 Task: Change the inter-picture dwt filter of the Dirac video decoder using libschroedinger to "Deslauriers-Dubuc (13,7)".
Action: Mouse moved to (125, 16)
Screenshot: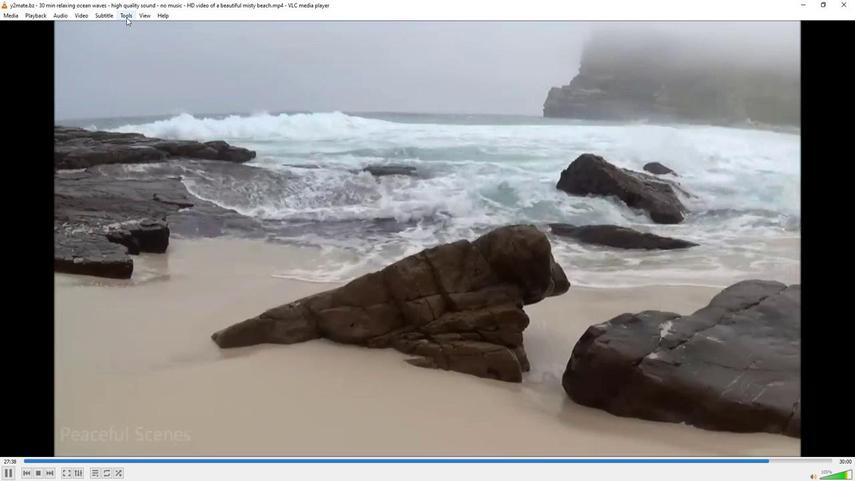 
Action: Mouse pressed left at (125, 16)
Screenshot: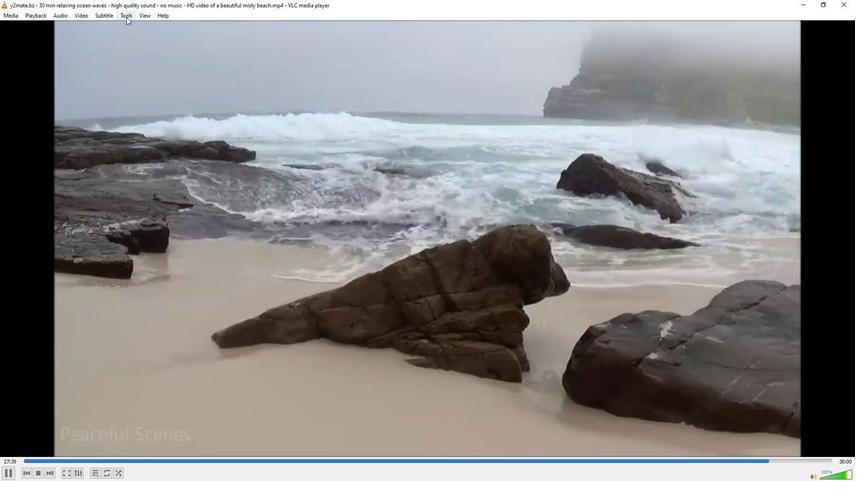 
Action: Mouse moved to (148, 119)
Screenshot: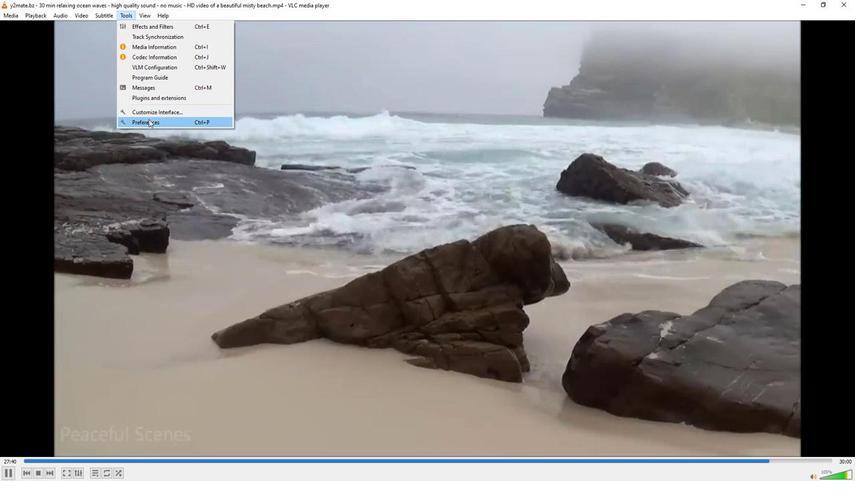 
Action: Mouse pressed left at (148, 119)
Screenshot: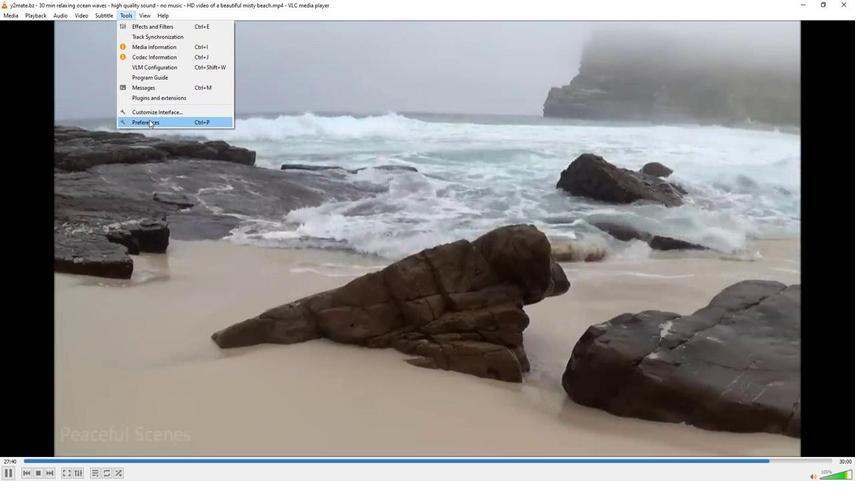 
Action: Mouse moved to (98, 373)
Screenshot: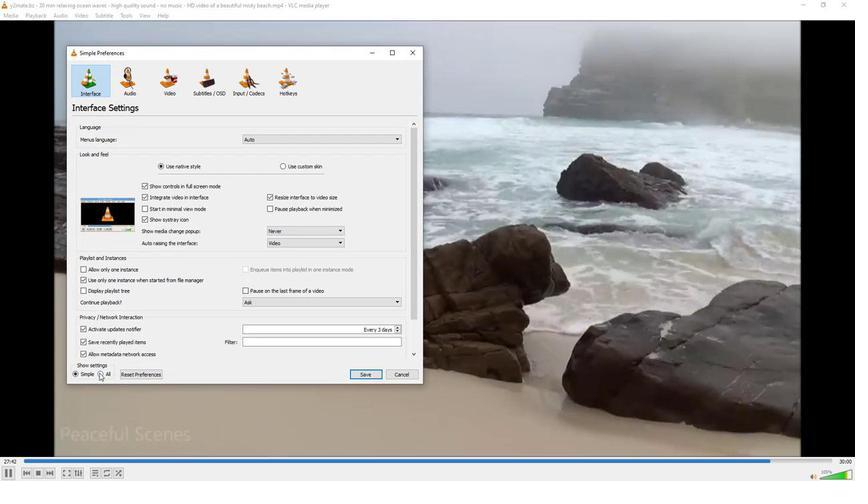 
Action: Mouse pressed left at (98, 373)
Screenshot: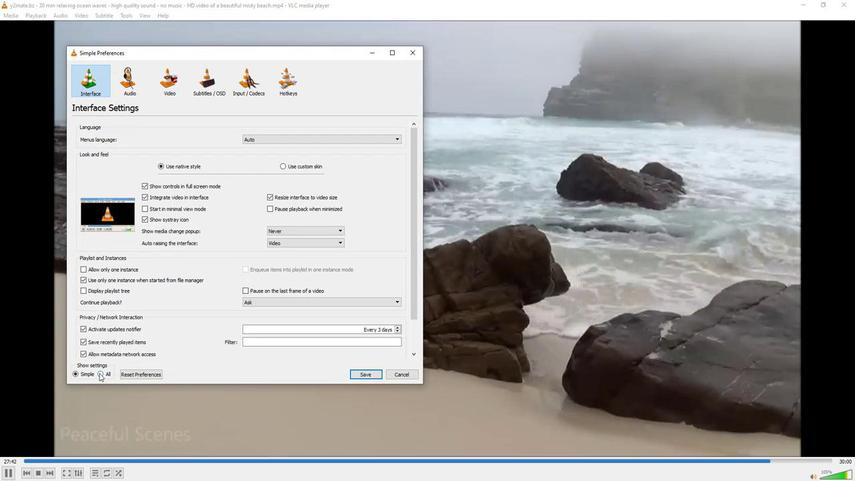 
Action: Mouse moved to (88, 284)
Screenshot: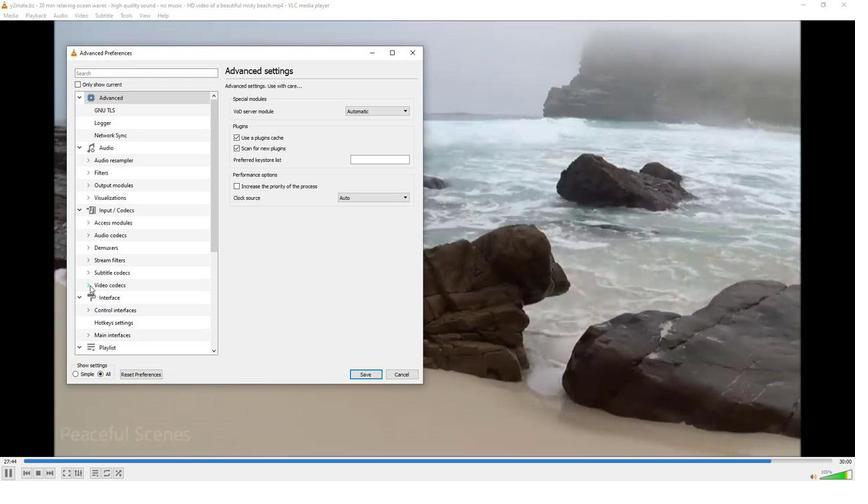 
Action: Mouse pressed left at (88, 284)
Screenshot: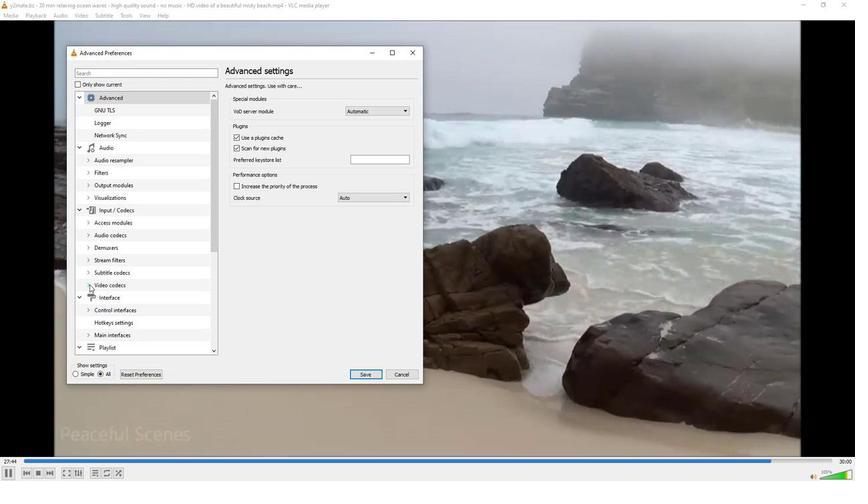 
Action: Mouse moved to (114, 346)
Screenshot: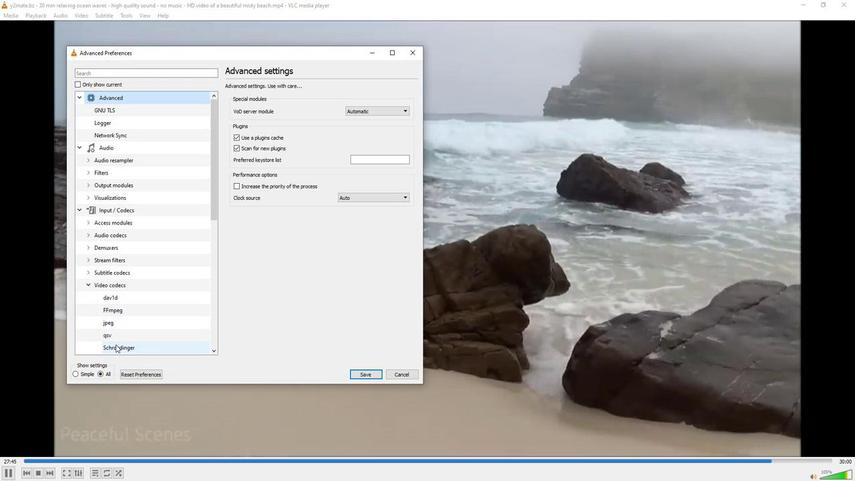 
Action: Mouse pressed left at (114, 346)
Screenshot: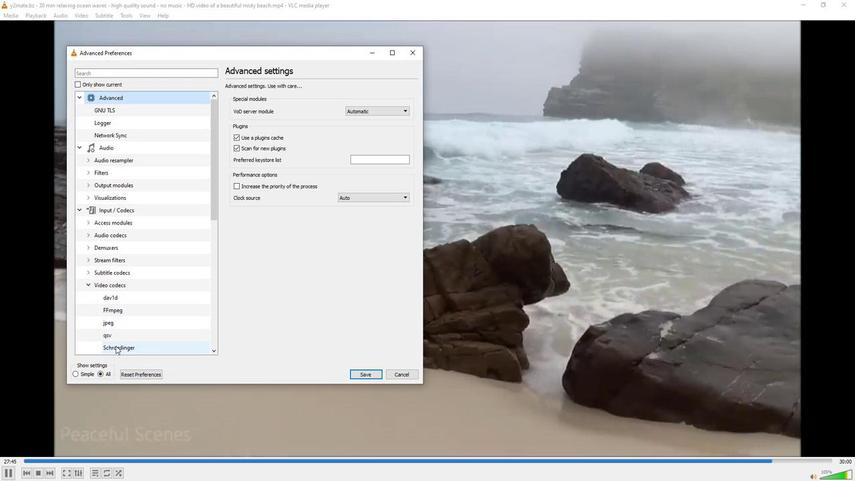 
Action: Mouse moved to (341, 341)
Screenshot: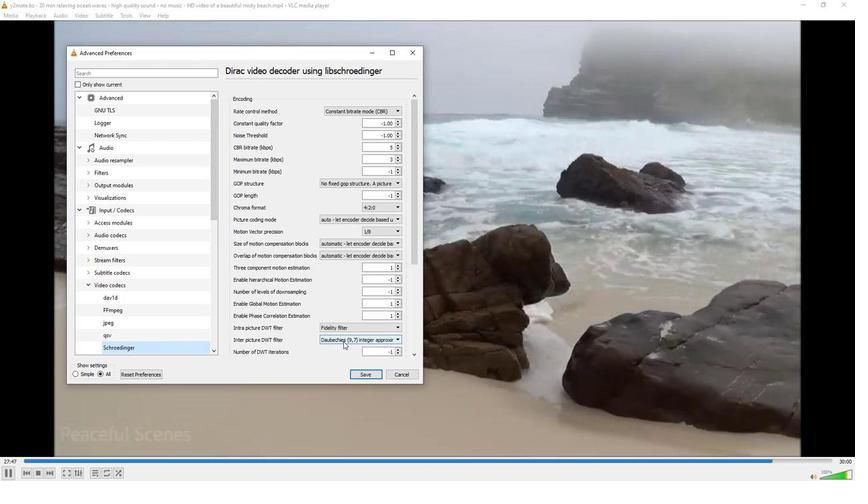
Action: Mouse pressed left at (341, 341)
Screenshot: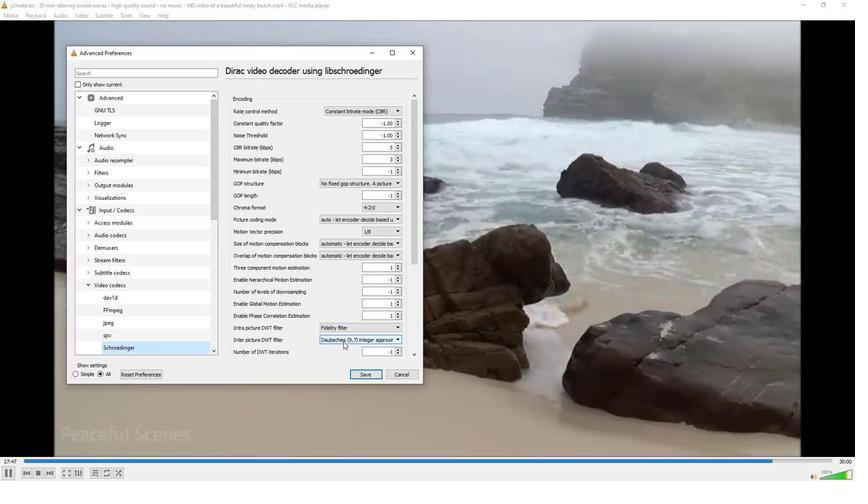 
Action: Mouse moved to (342, 357)
Screenshot: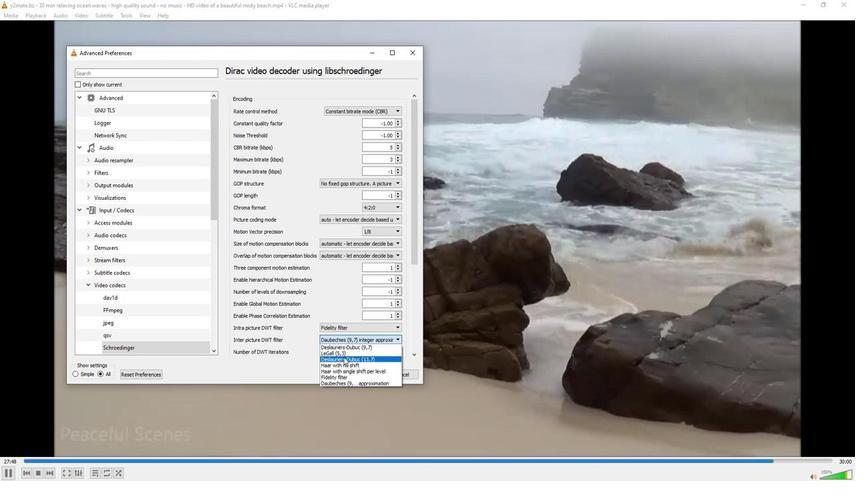 
Action: Mouse pressed left at (342, 357)
Screenshot: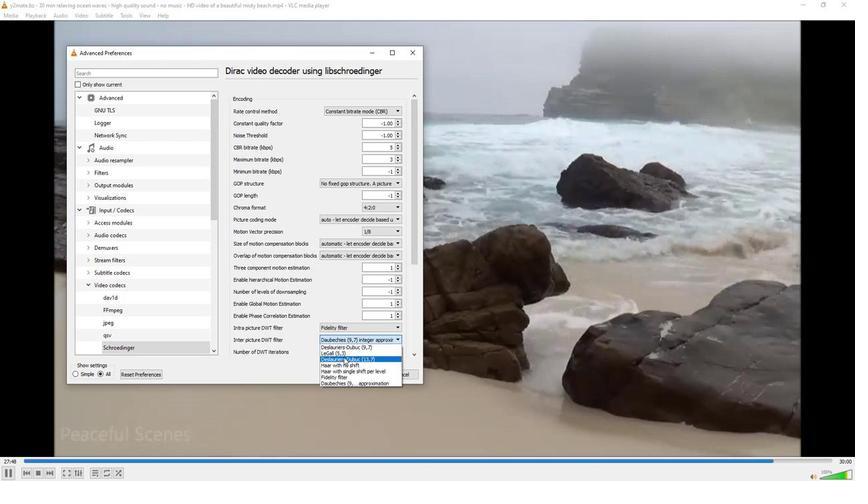 
